 Task: Enable interaction limits for 24 hours only for existing users in the repository "JS".
Action: Mouse moved to (896, 183)
Screenshot: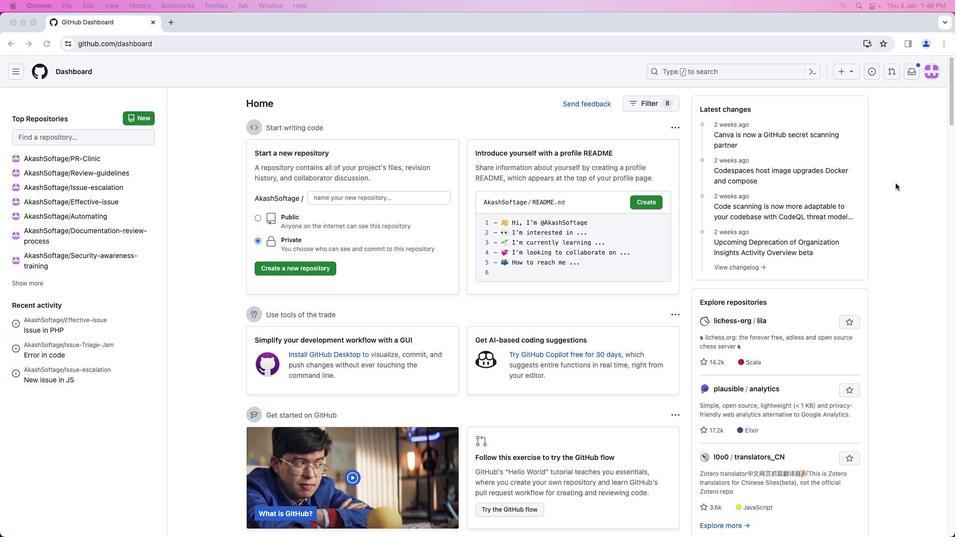 
Action: Mouse pressed left at (896, 183)
Screenshot: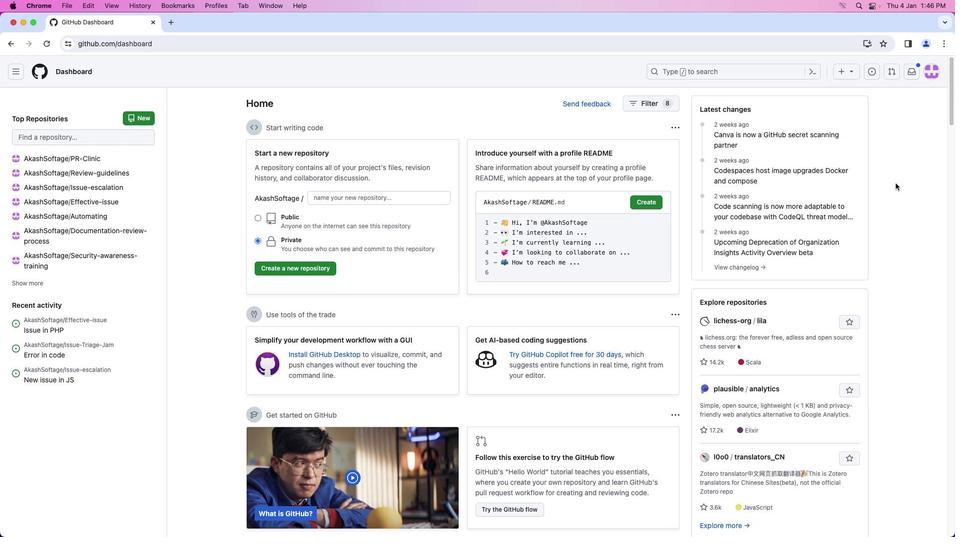 
Action: Mouse moved to (932, 75)
Screenshot: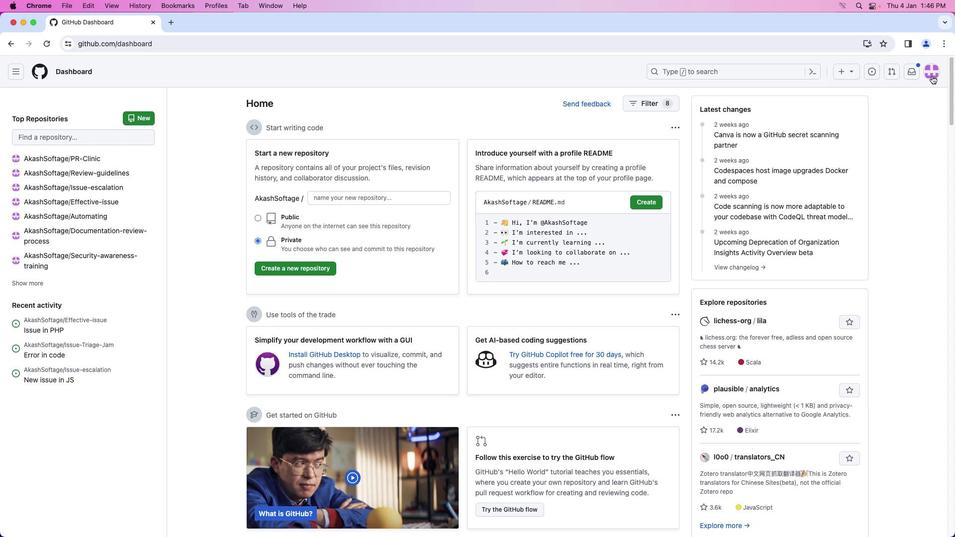 
Action: Mouse pressed left at (932, 75)
Screenshot: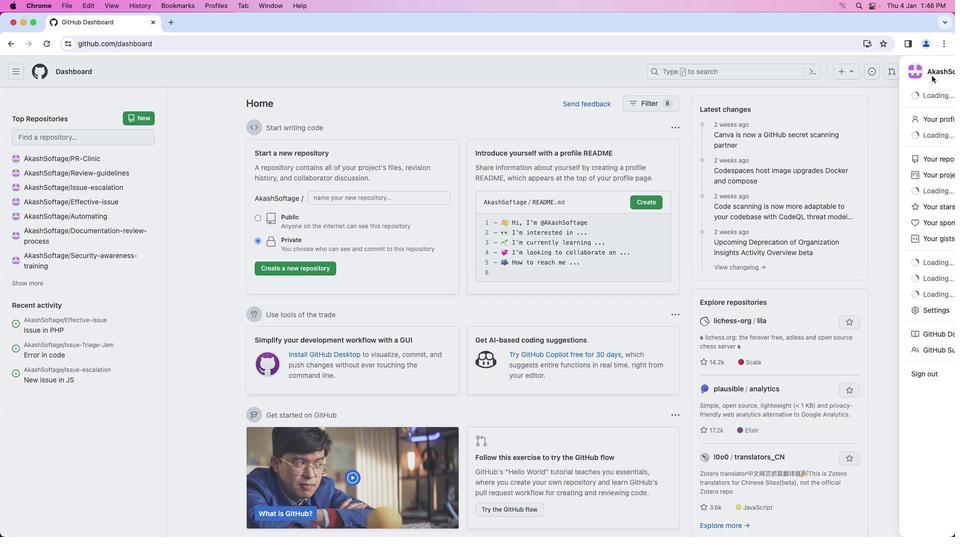 
Action: Mouse moved to (901, 162)
Screenshot: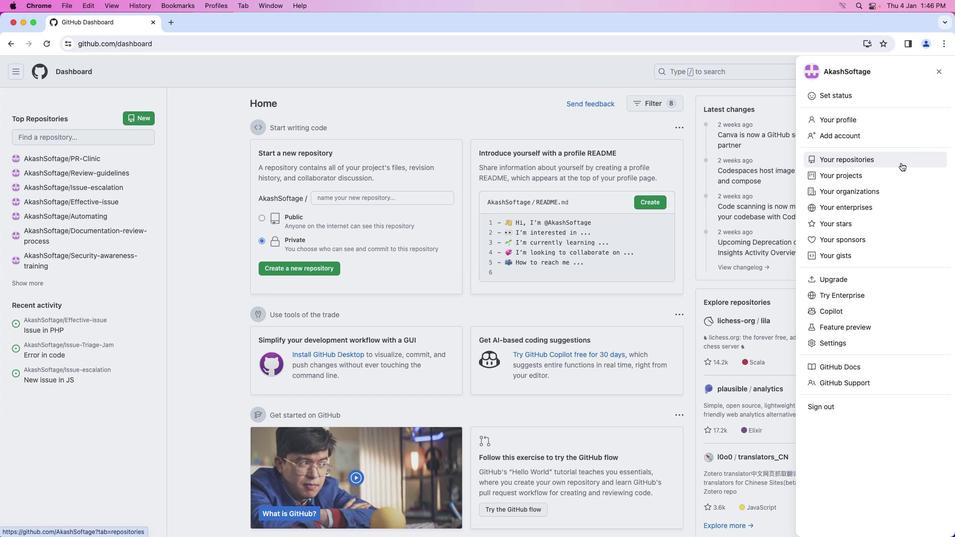 
Action: Mouse pressed left at (901, 162)
Screenshot: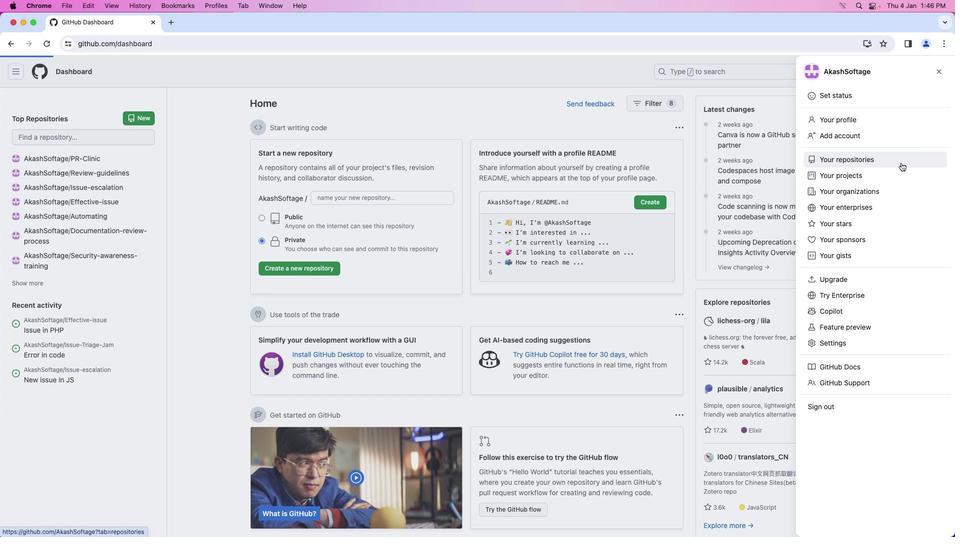 
Action: Mouse moved to (337, 168)
Screenshot: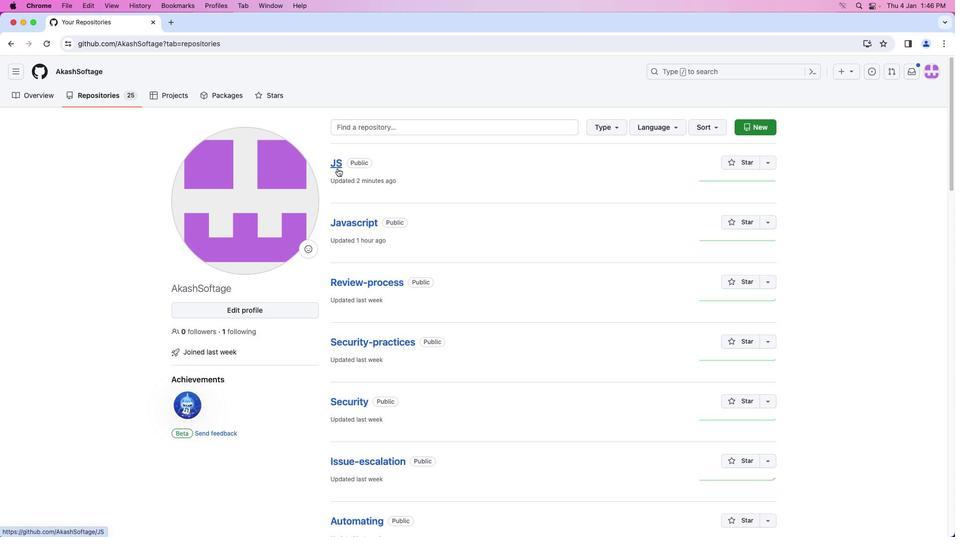 
Action: Mouse pressed left at (337, 168)
Screenshot: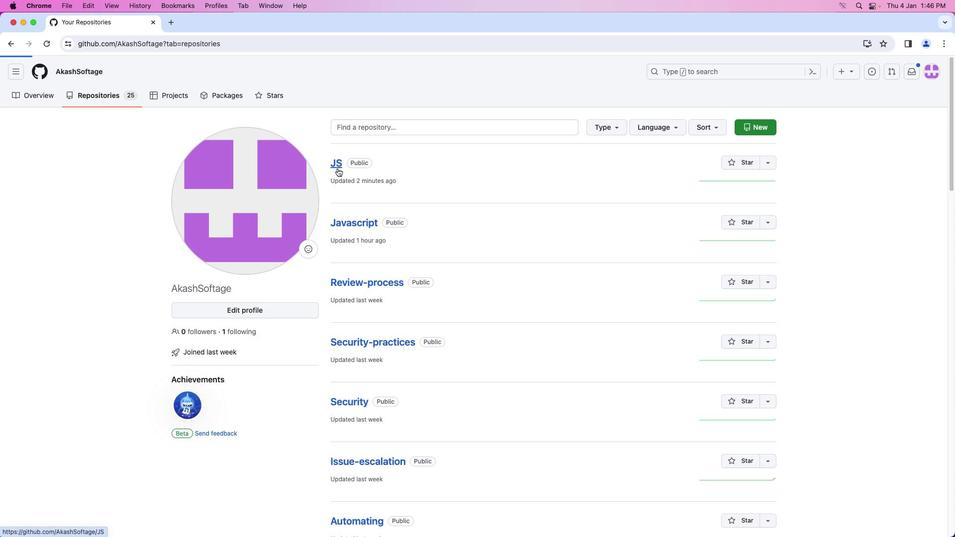 
Action: Mouse moved to (412, 98)
Screenshot: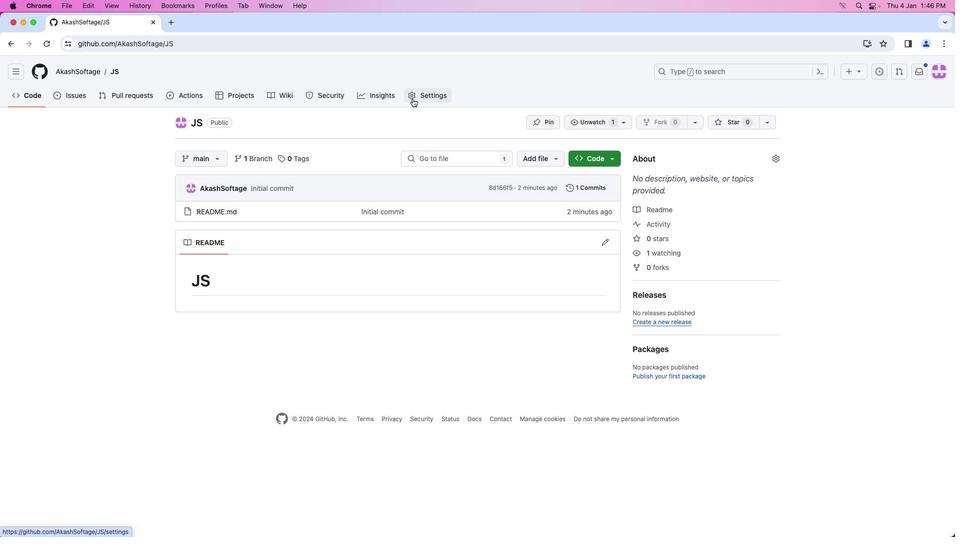 
Action: Mouse pressed left at (412, 98)
Screenshot: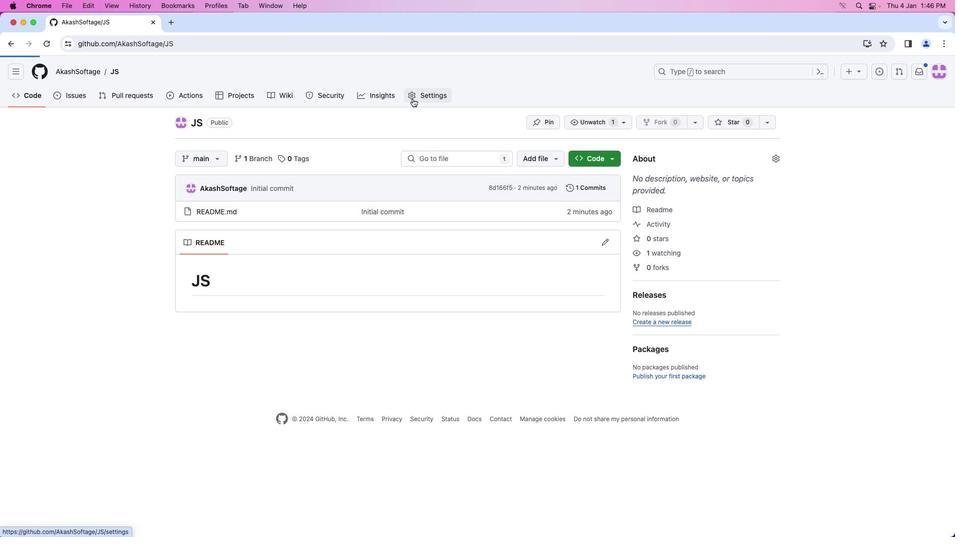 
Action: Mouse moved to (247, 182)
Screenshot: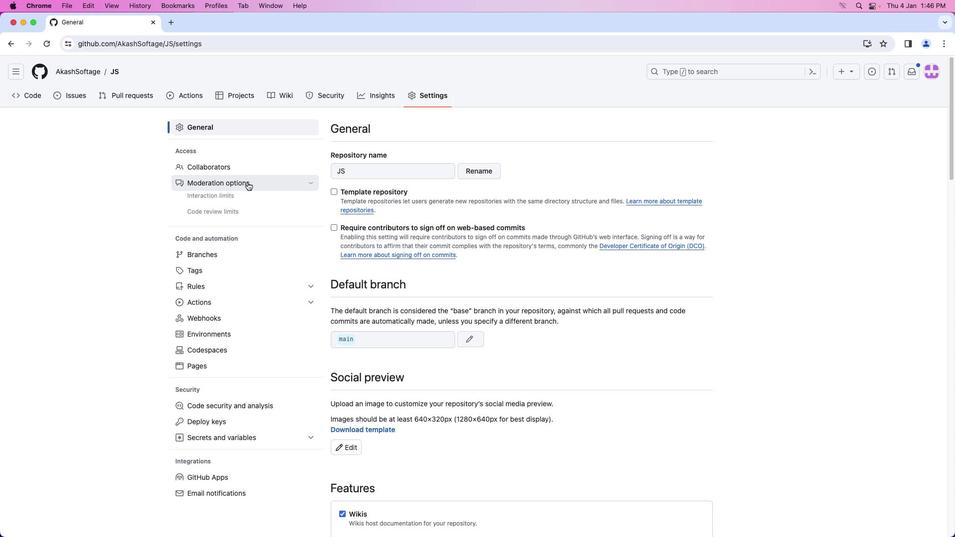 
Action: Mouse pressed left at (247, 182)
Screenshot: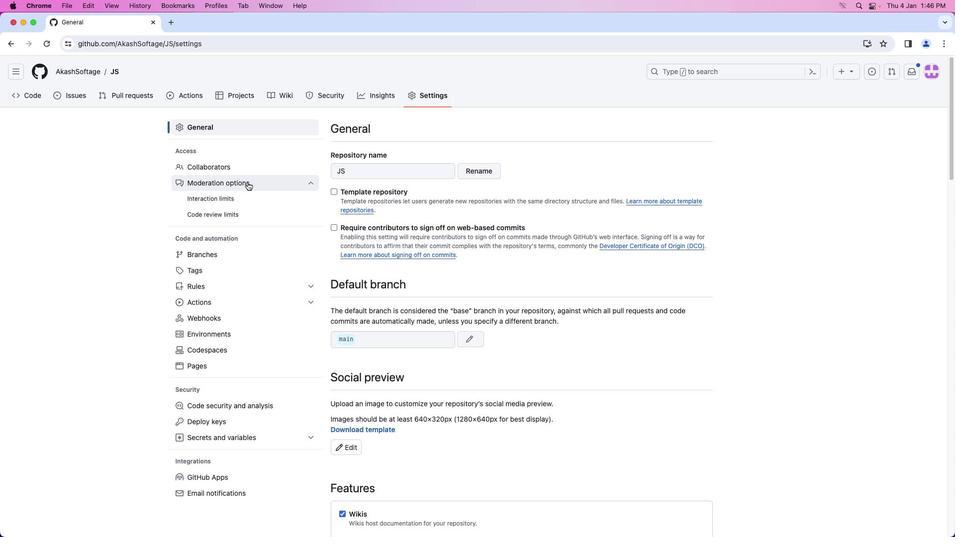 
Action: Mouse moved to (241, 196)
Screenshot: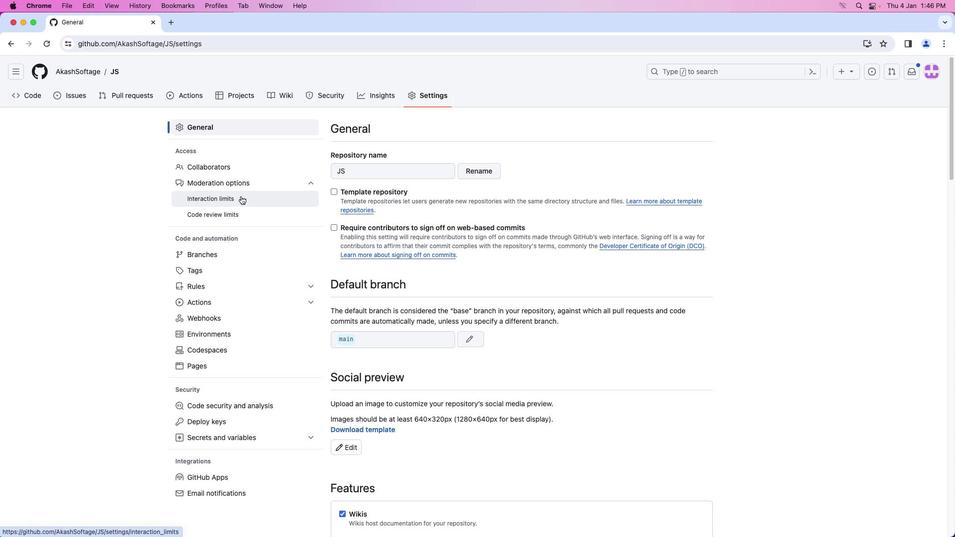 
Action: Mouse pressed left at (241, 196)
Screenshot: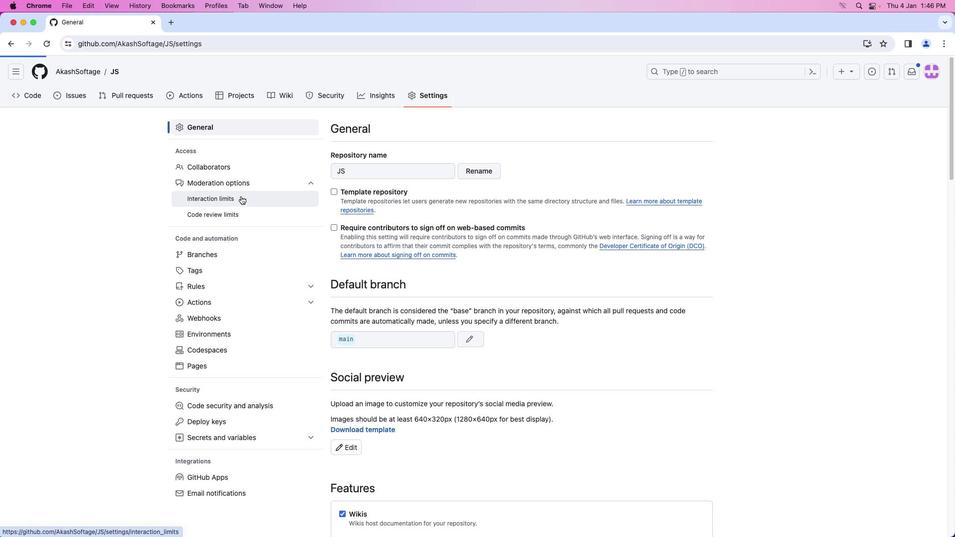 
Action: Mouse moved to (669, 241)
Screenshot: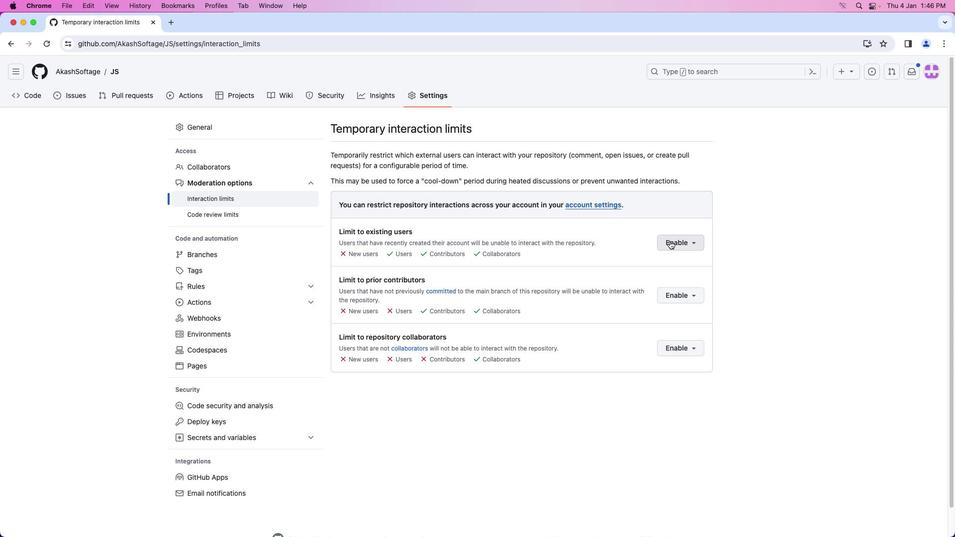 
Action: Mouse pressed left at (669, 241)
Screenshot: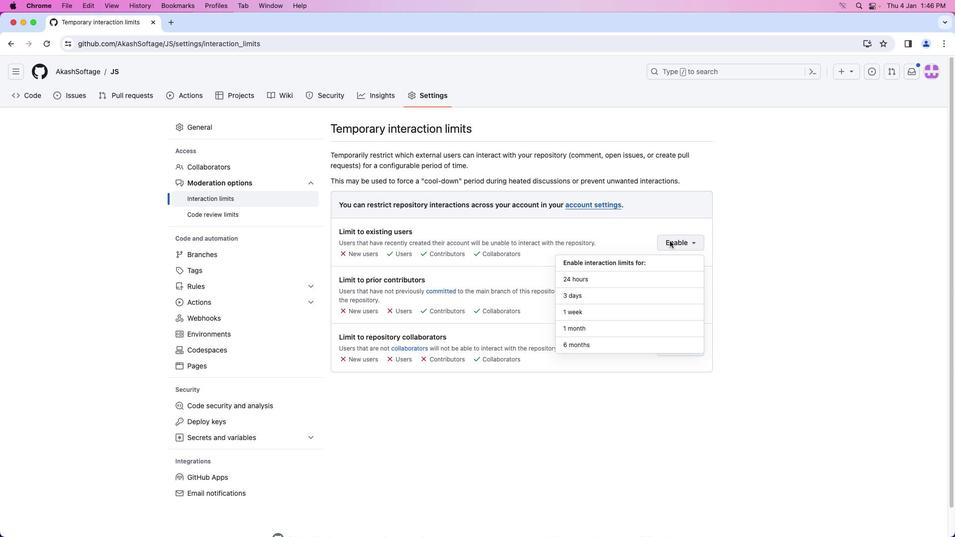 
Action: Mouse moved to (635, 281)
Screenshot: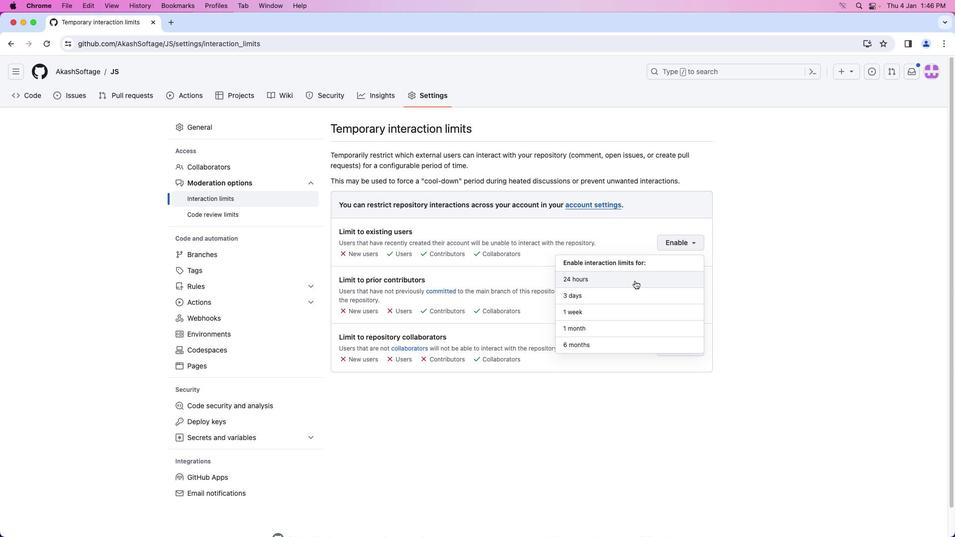 
Action: Mouse pressed left at (635, 281)
Screenshot: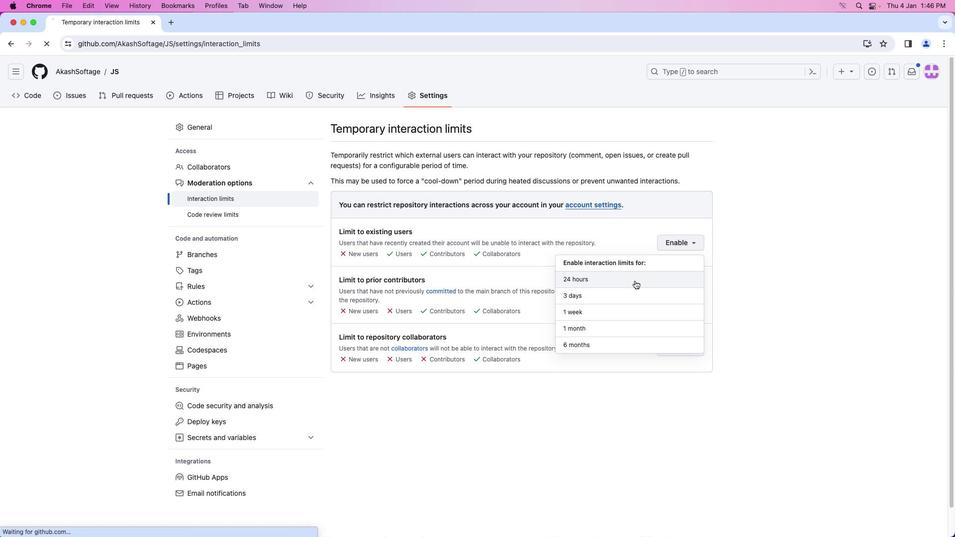 
Action: Mouse moved to (611, 277)
Screenshot: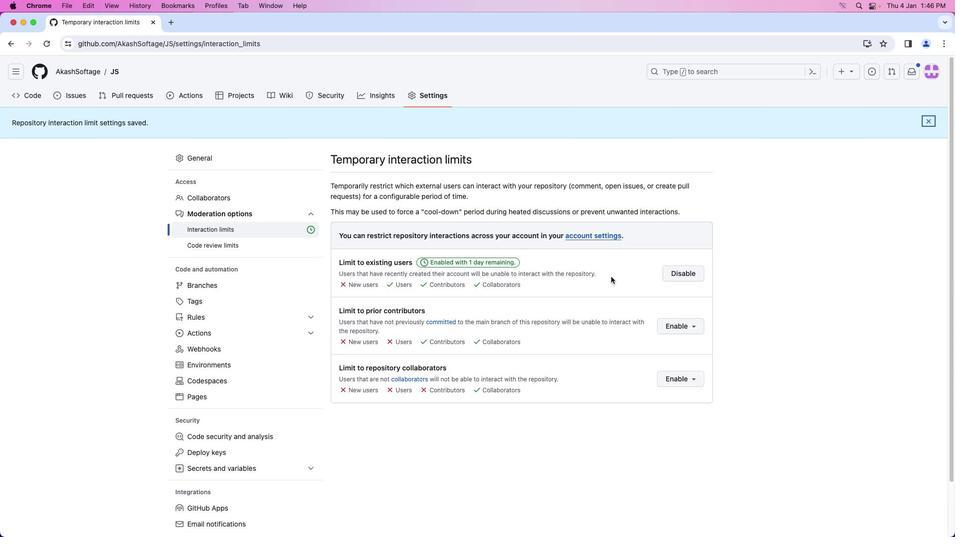 
